 Task: Use the formula "CORREL" in spreadsheet "Project portfolio".
Action: Mouse moved to (104, 92)
Screenshot: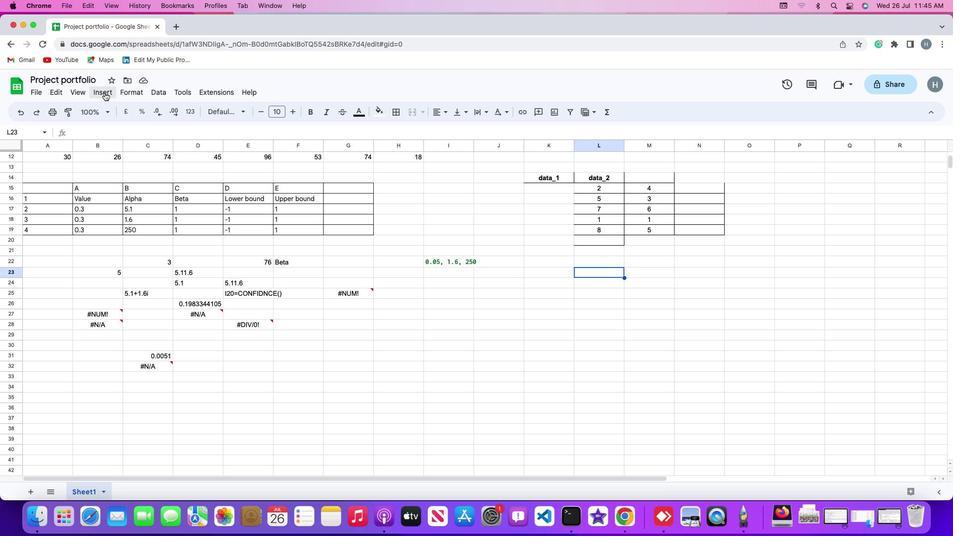 
Action: Mouse pressed left at (104, 92)
Screenshot: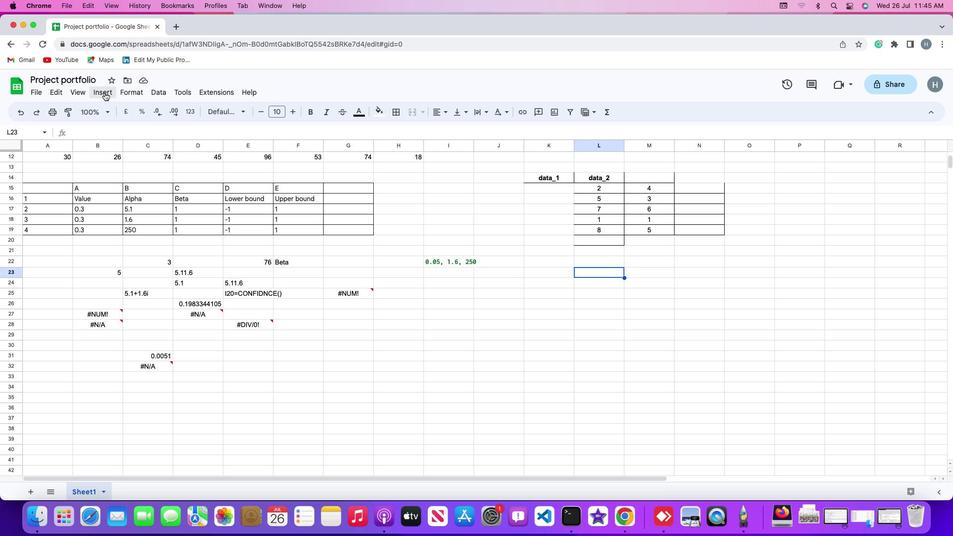 
Action: Mouse moved to (111, 254)
Screenshot: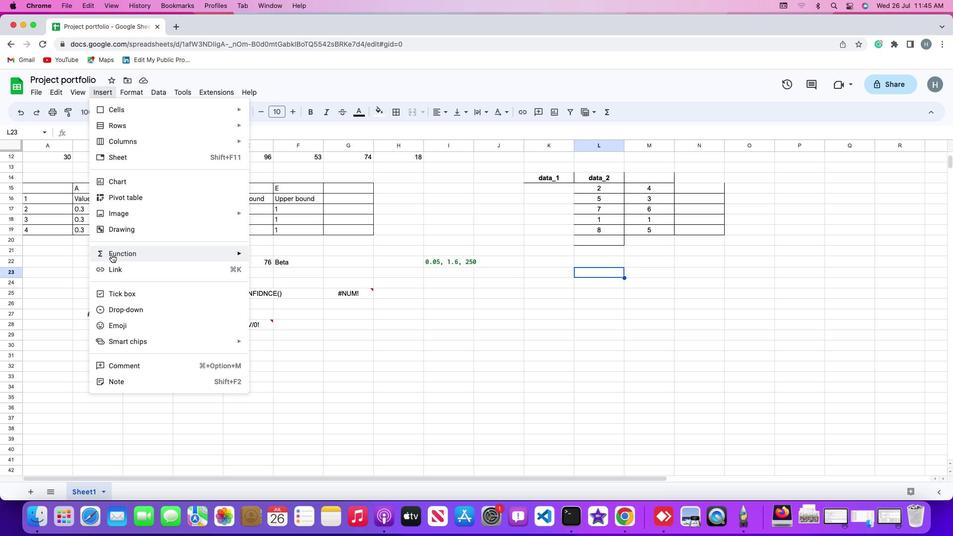 
Action: Mouse pressed left at (111, 254)
Screenshot: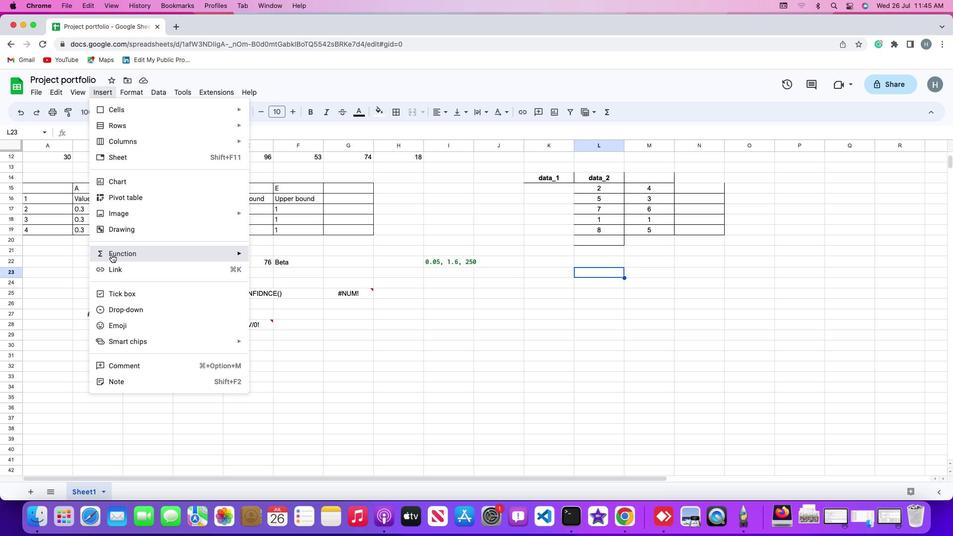
Action: Mouse moved to (300, 209)
Screenshot: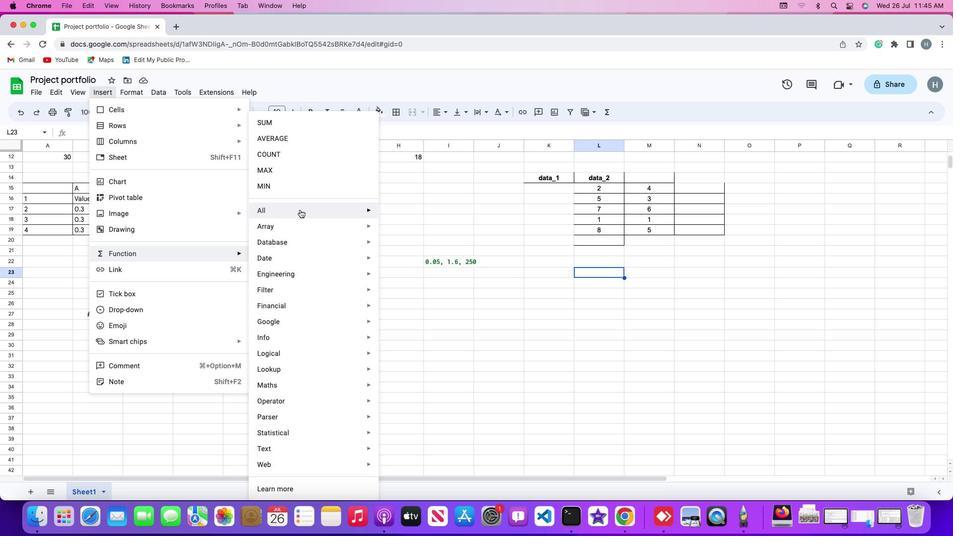 
Action: Mouse pressed left at (300, 209)
Screenshot: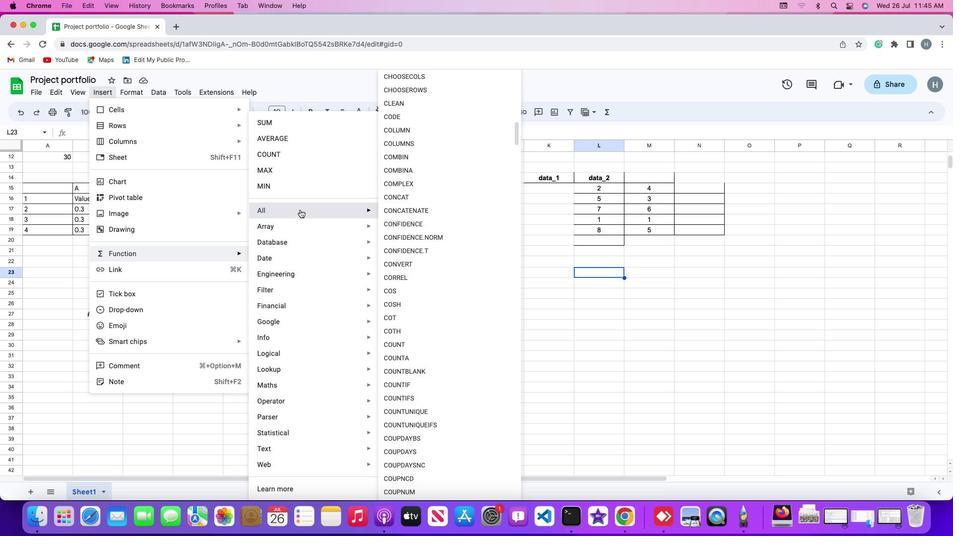 
Action: Mouse moved to (412, 272)
Screenshot: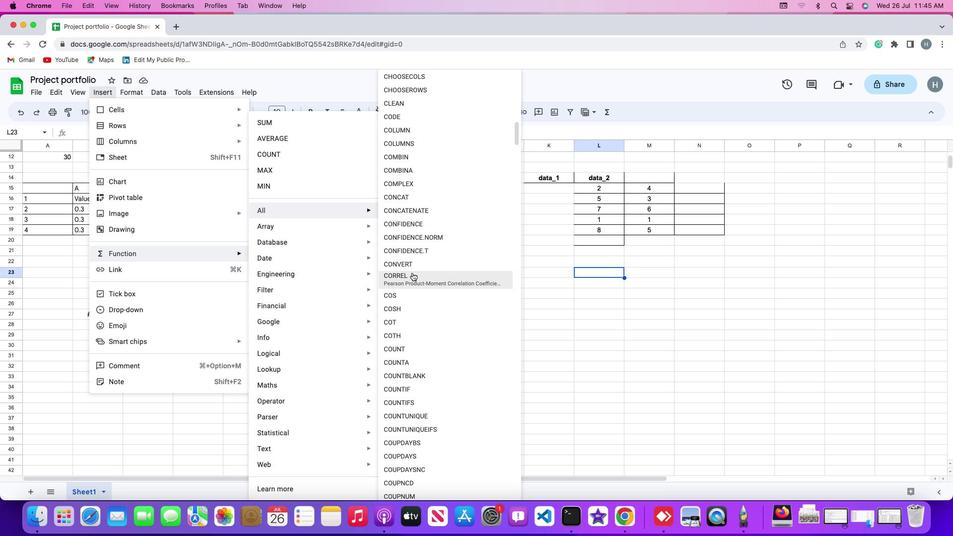 
Action: Mouse pressed left at (412, 272)
Screenshot: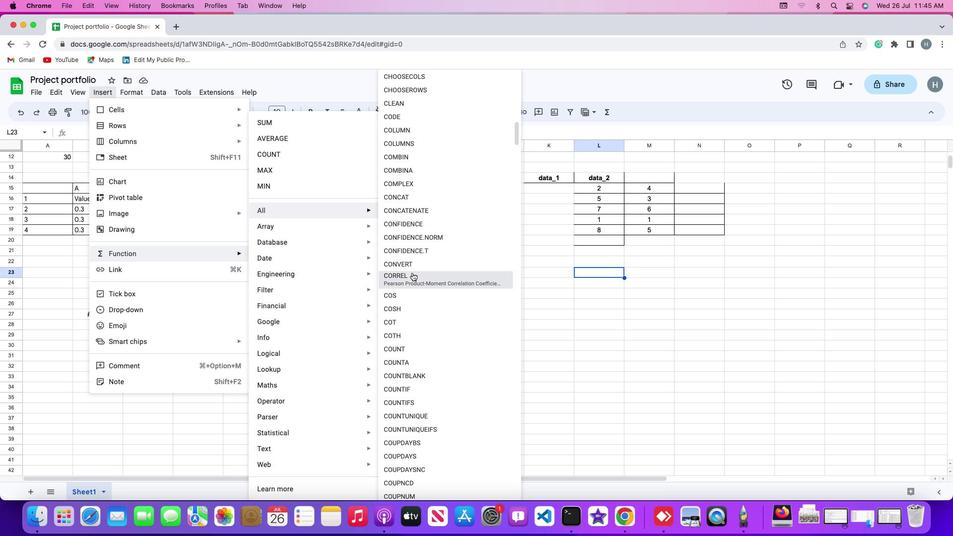 
Action: Mouse moved to (589, 187)
Screenshot: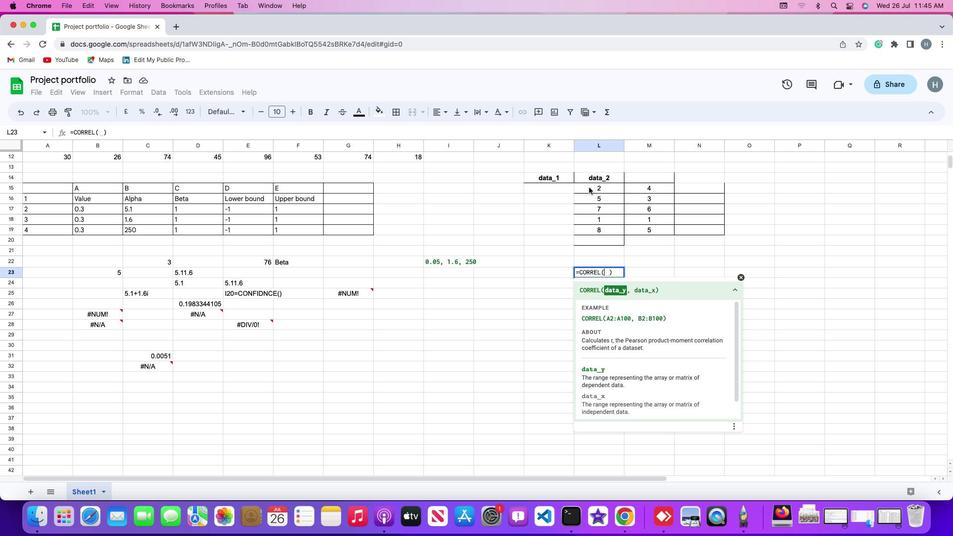 
Action: Mouse pressed left at (589, 187)
Screenshot: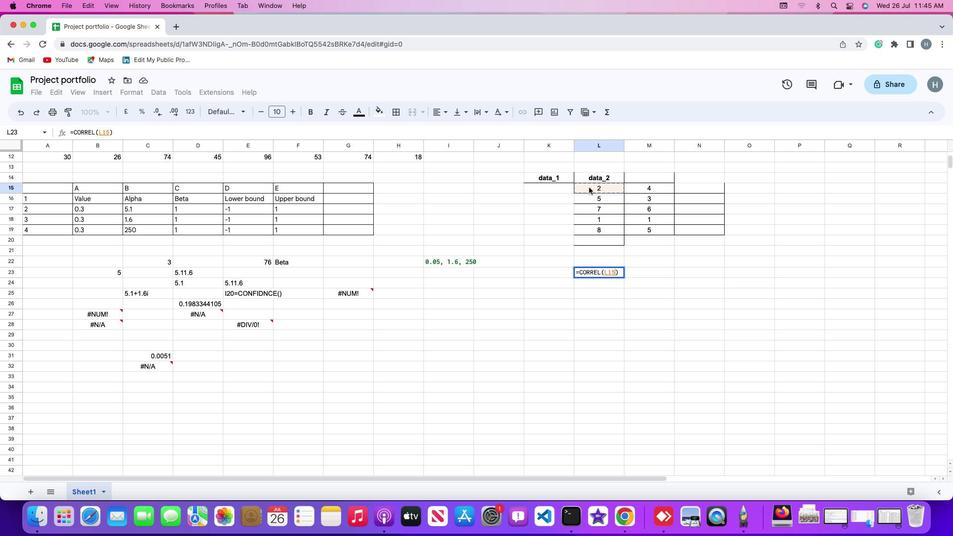 
Action: Mouse moved to (589, 228)
Screenshot: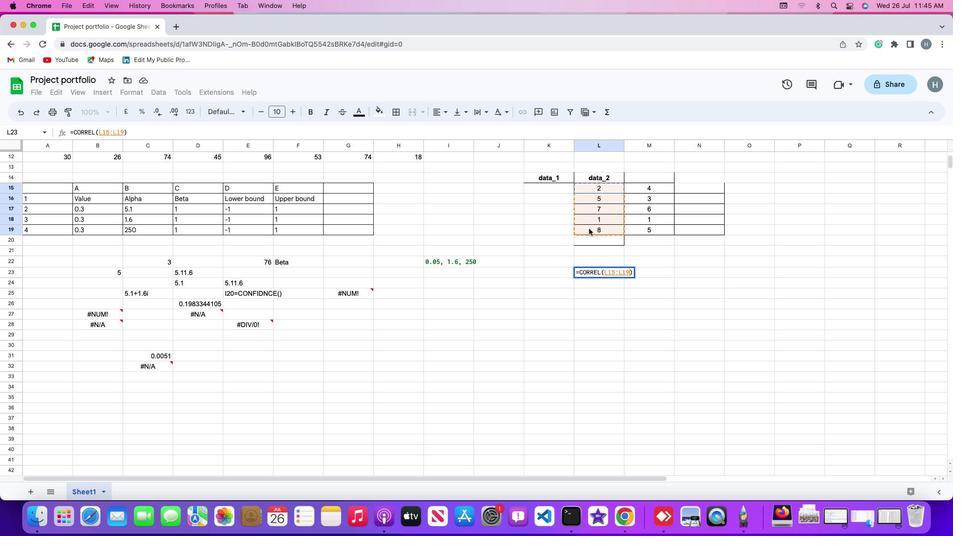 
Action: Key pressed ','
Screenshot: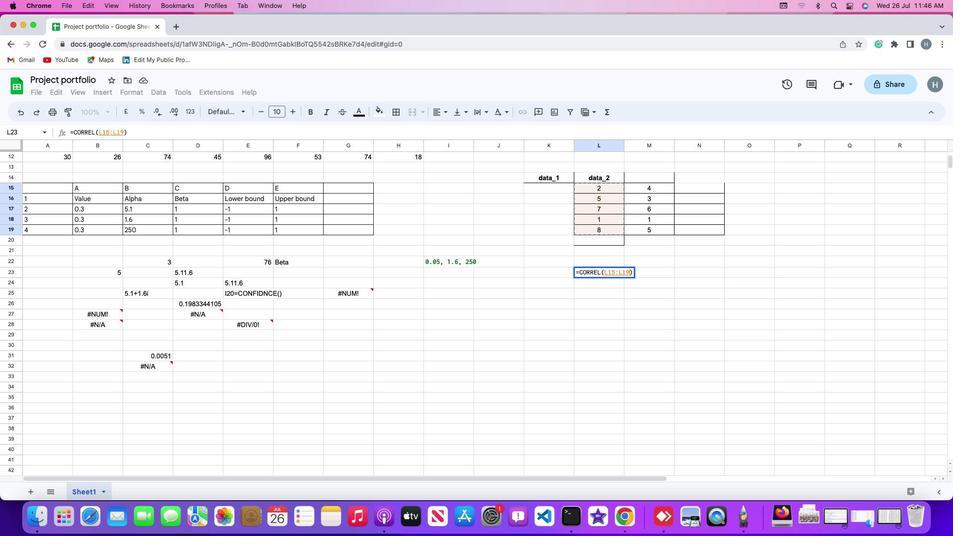 
Action: Mouse moved to (641, 186)
Screenshot: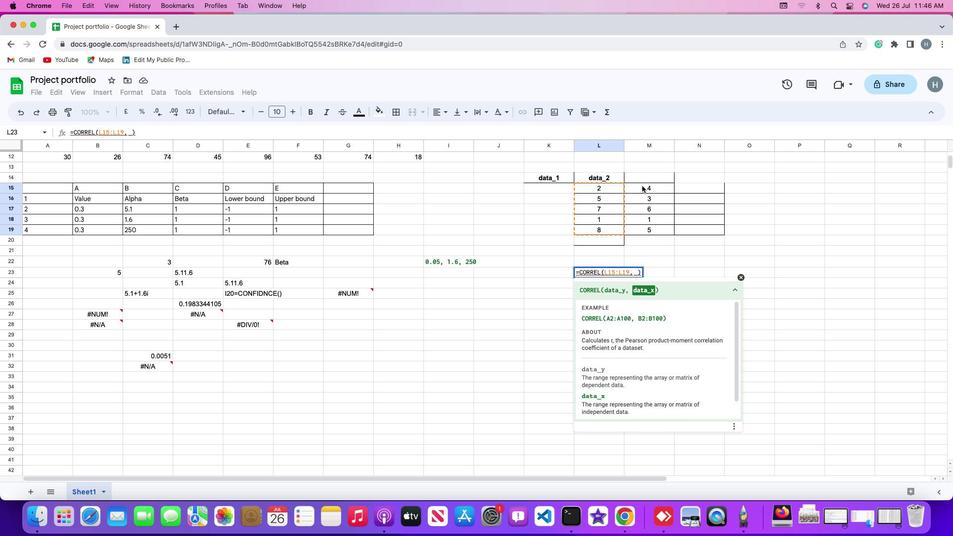 
Action: Mouse pressed left at (641, 186)
Screenshot: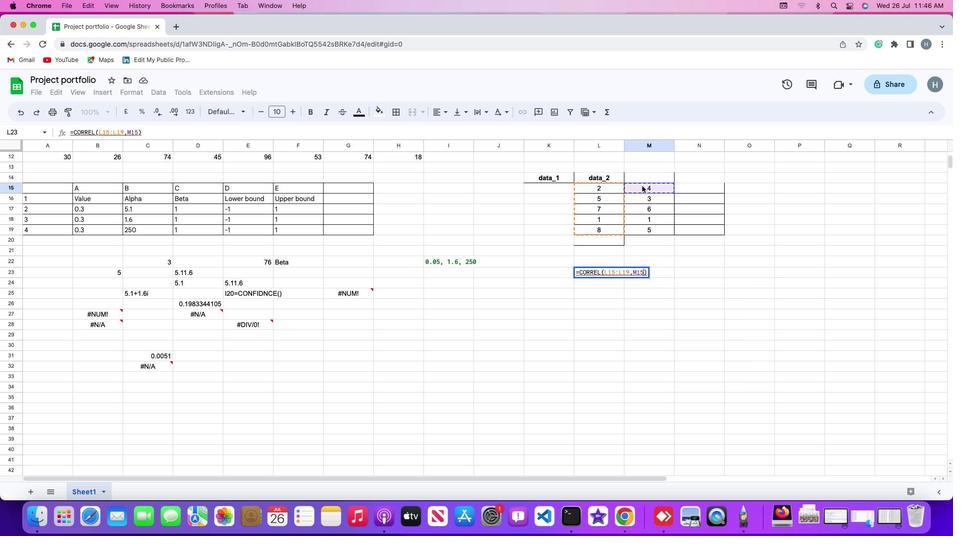 
Action: Mouse moved to (644, 229)
Screenshot: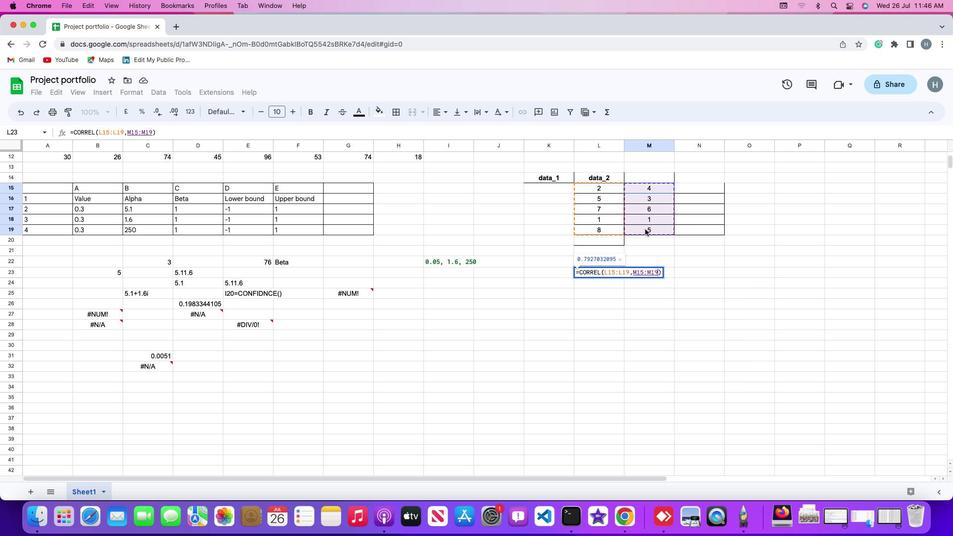 
Action: Key pressed Key.enter
Screenshot: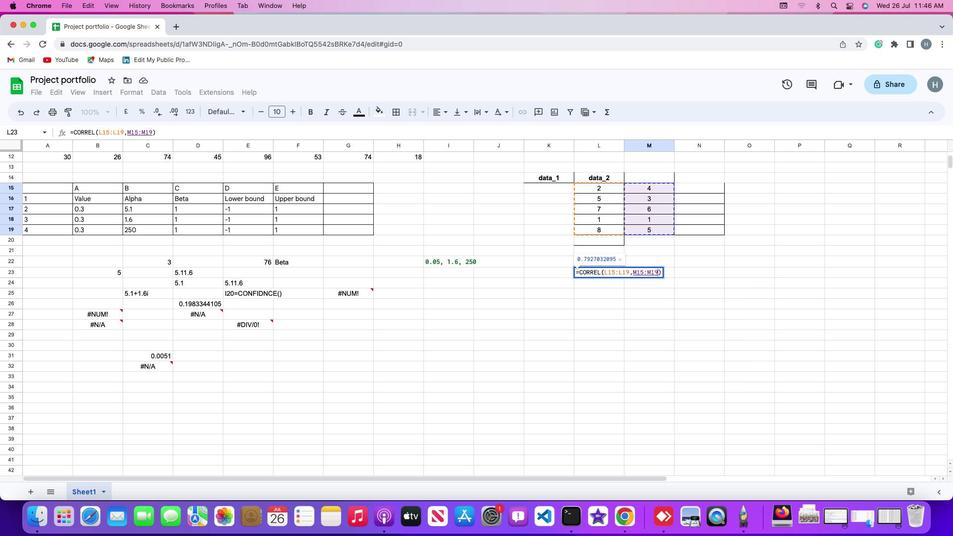
